 Task: Create a rule from the Routing list, Task moved to a section -> Set Priority in the project AnchorTech , set the section as Done clear the priority
Action: Mouse moved to (1034, 93)
Screenshot: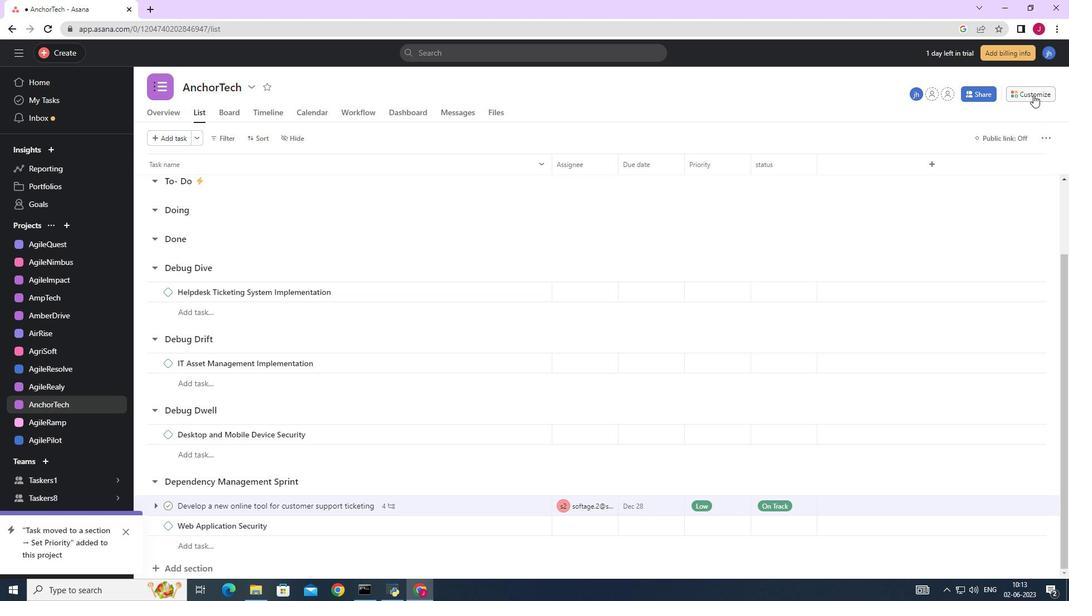 
Action: Mouse pressed left at (1034, 93)
Screenshot: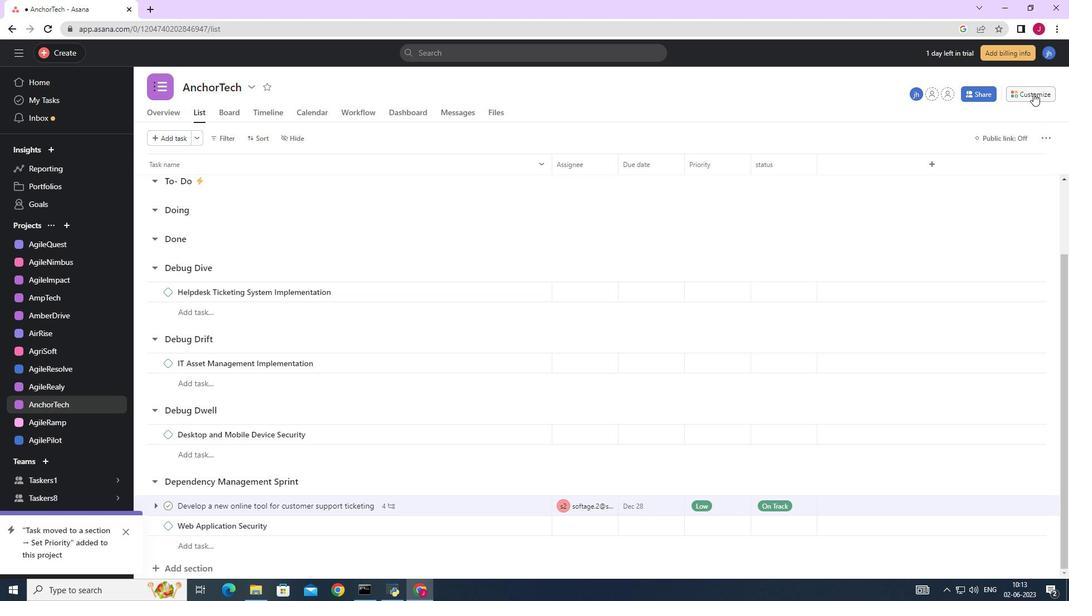 
Action: Mouse moved to (833, 245)
Screenshot: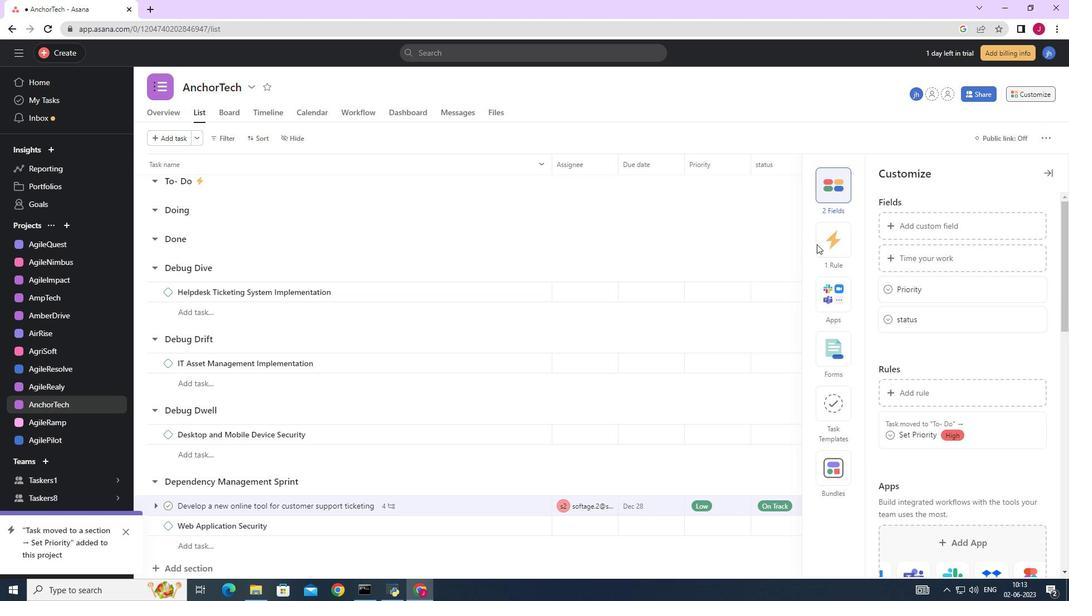 
Action: Mouse pressed left at (833, 245)
Screenshot: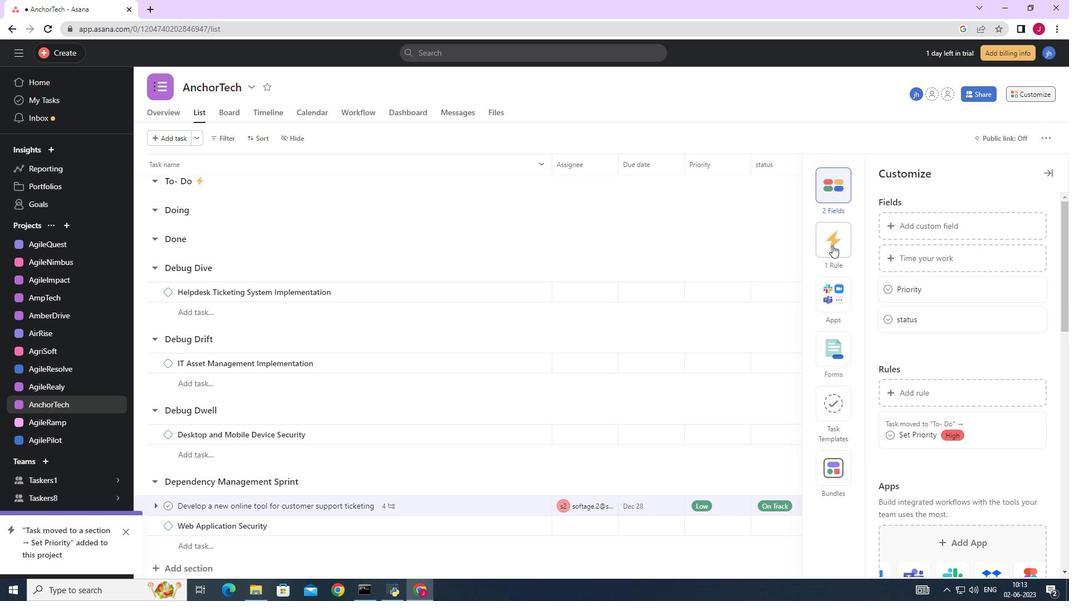 
Action: Mouse moved to (929, 222)
Screenshot: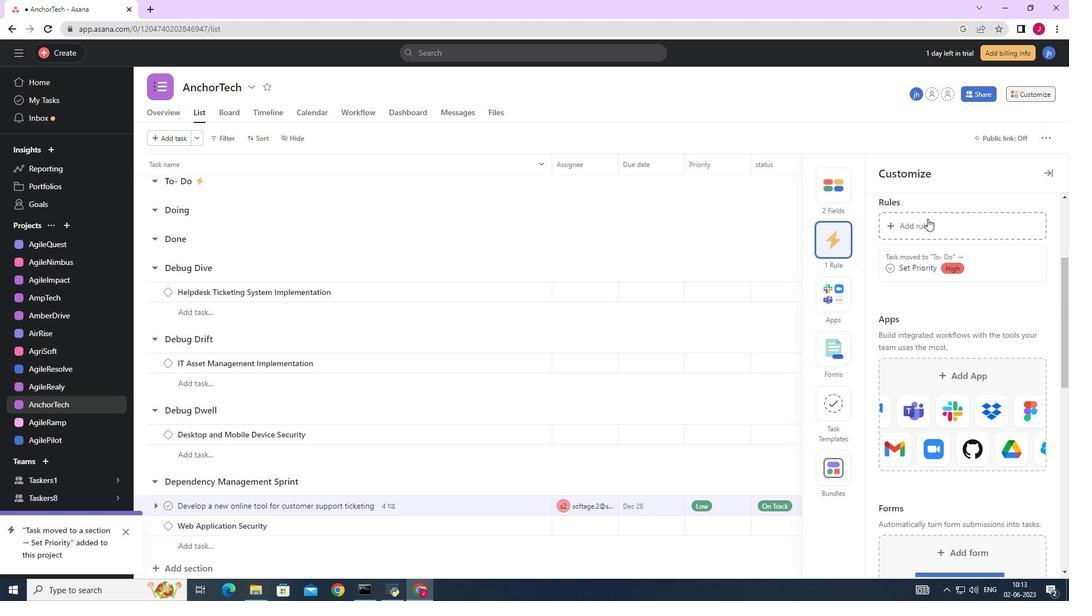 
Action: Mouse pressed left at (929, 222)
Screenshot: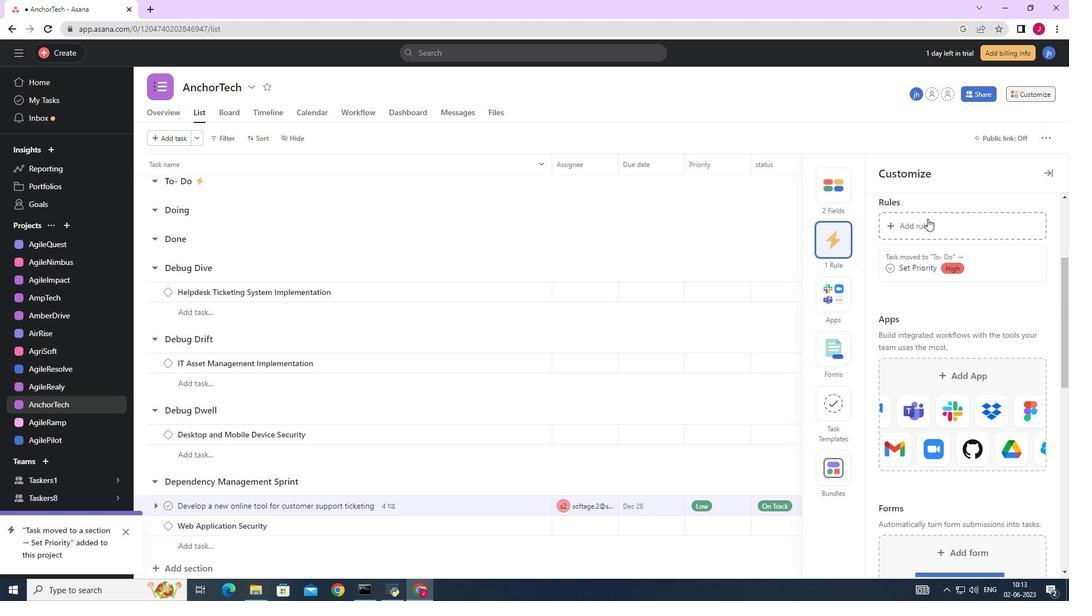 
Action: Mouse moved to (216, 142)
Screenshot: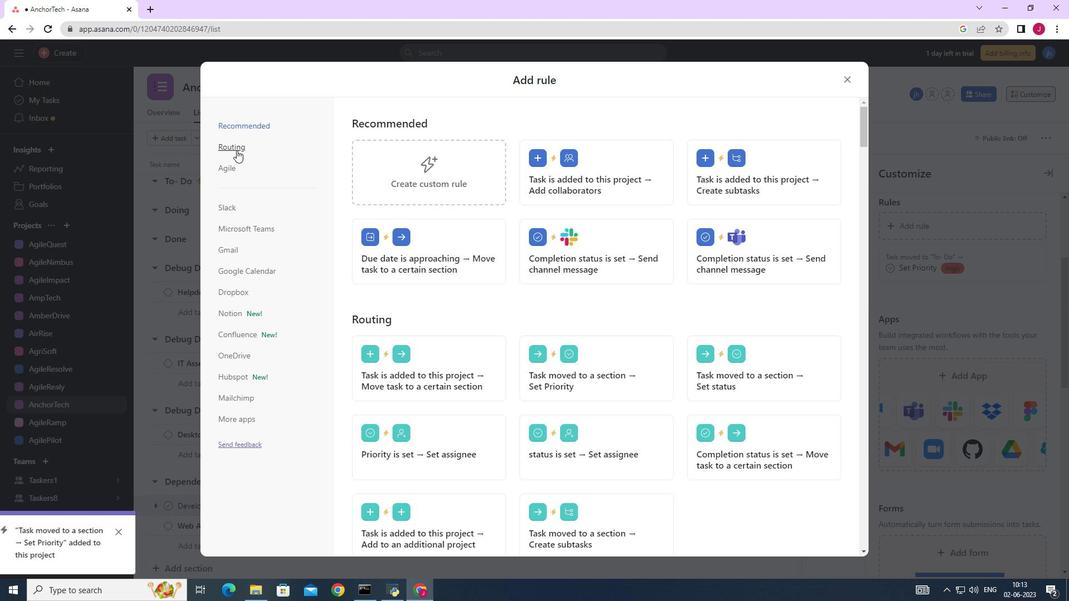 
Action: Mouse pressed left at (216, 142)
Screenshot: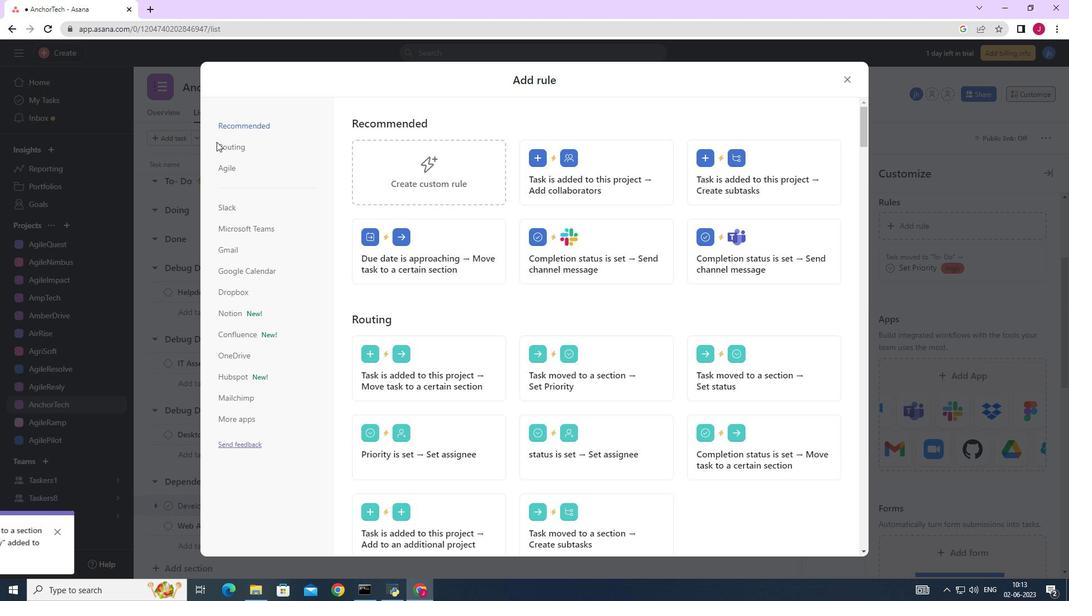 
Action: Mouse moved to (227, 146)
Screenshot: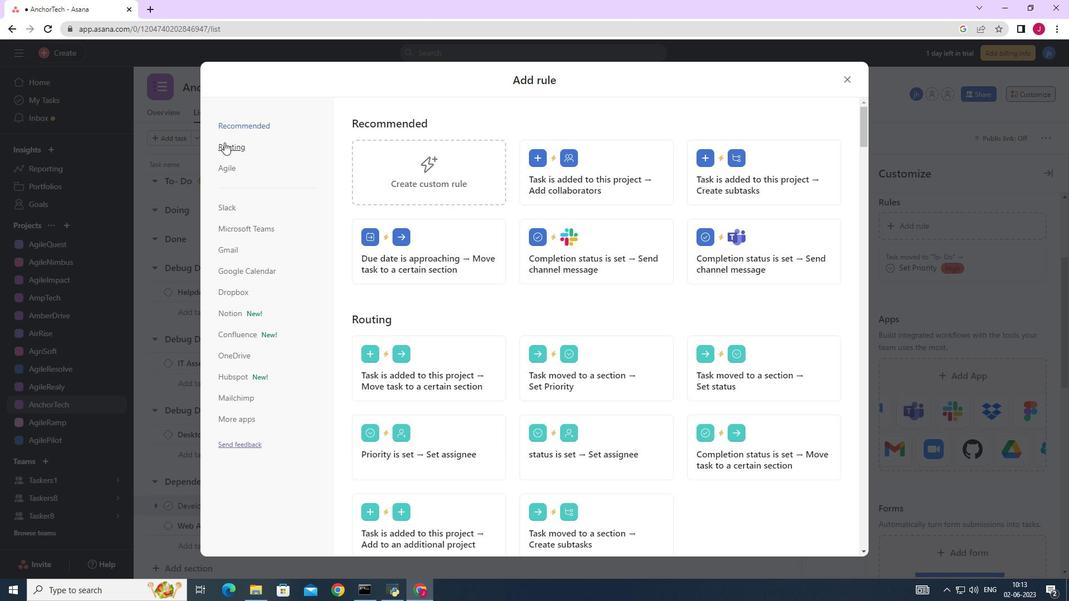 
Action: Mouse pressed left at (227, 146)
Screenshot: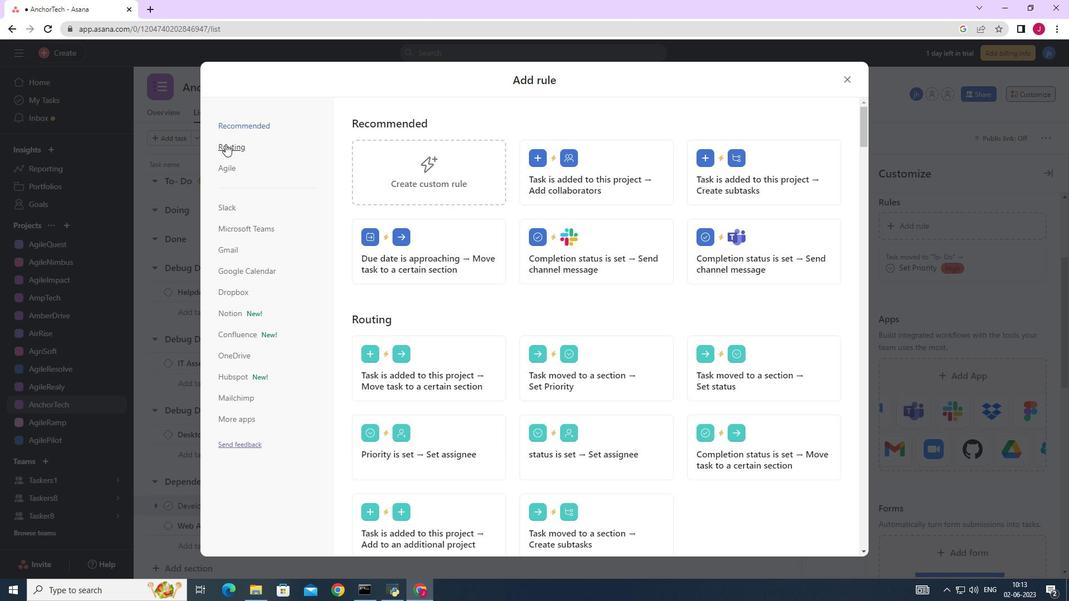 
Action: Mouse moved to (577, 186)
Screenshot: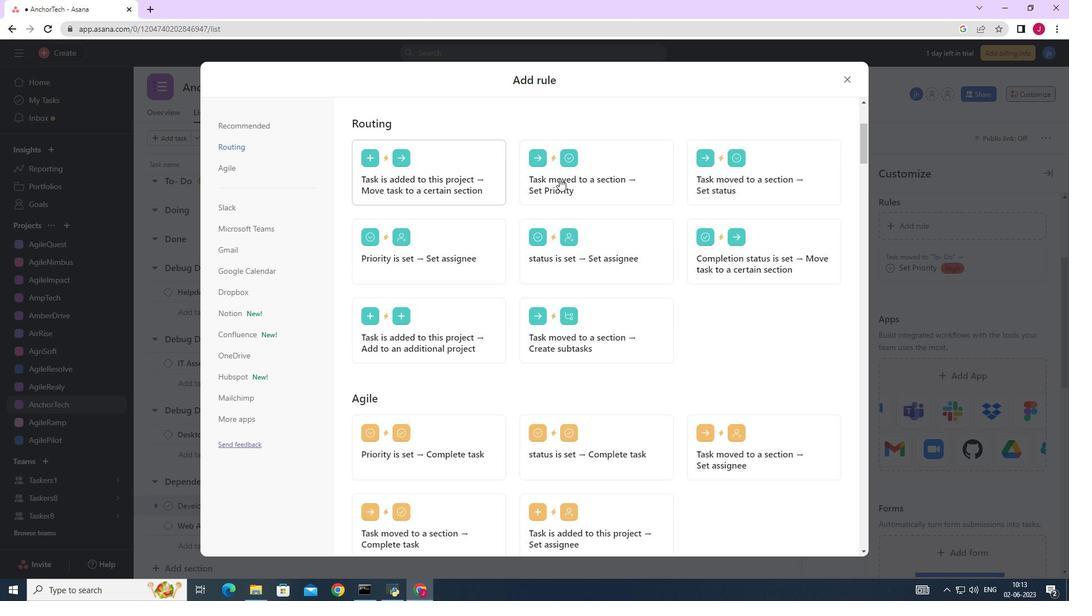 
Action: Mouse pressed left at (577, 186)
Screenshot: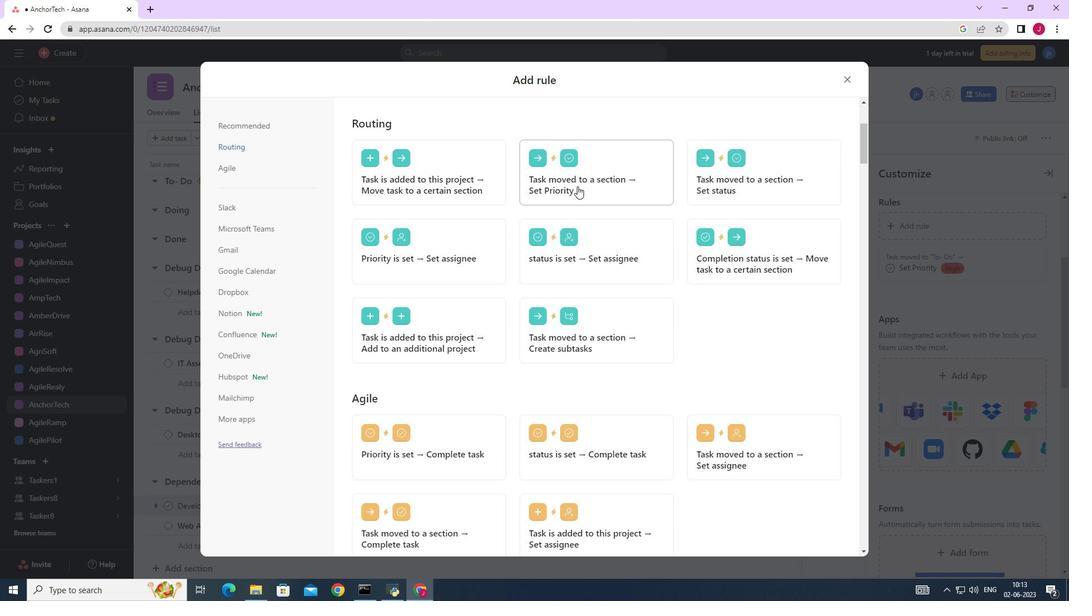 
Action: Mouse moved to (469, 306)
Screenshot: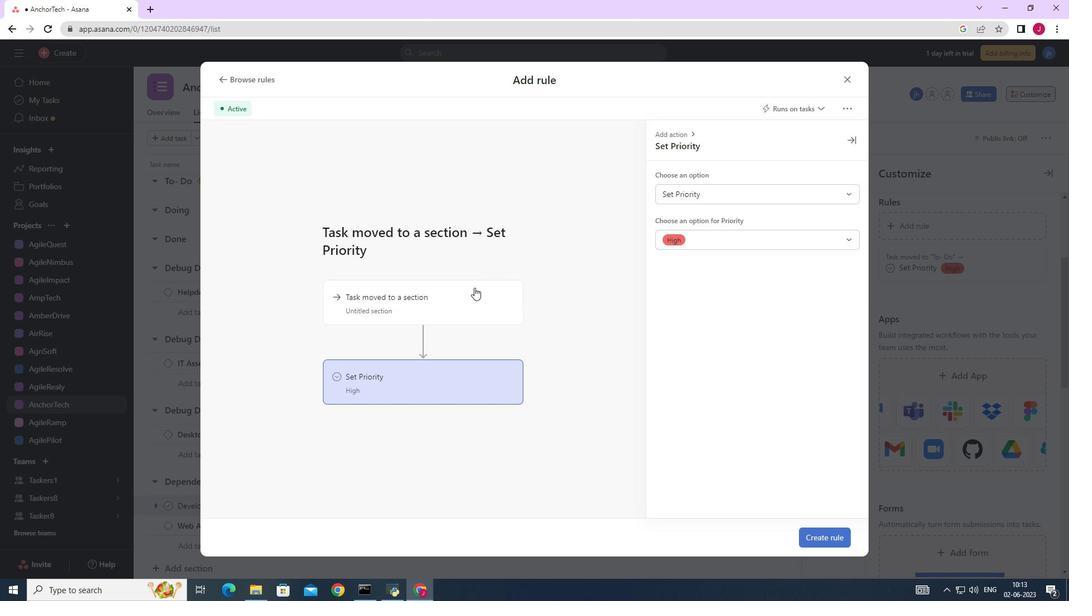 
Action: Mouse pressed left at (469, 306)
Screenshot: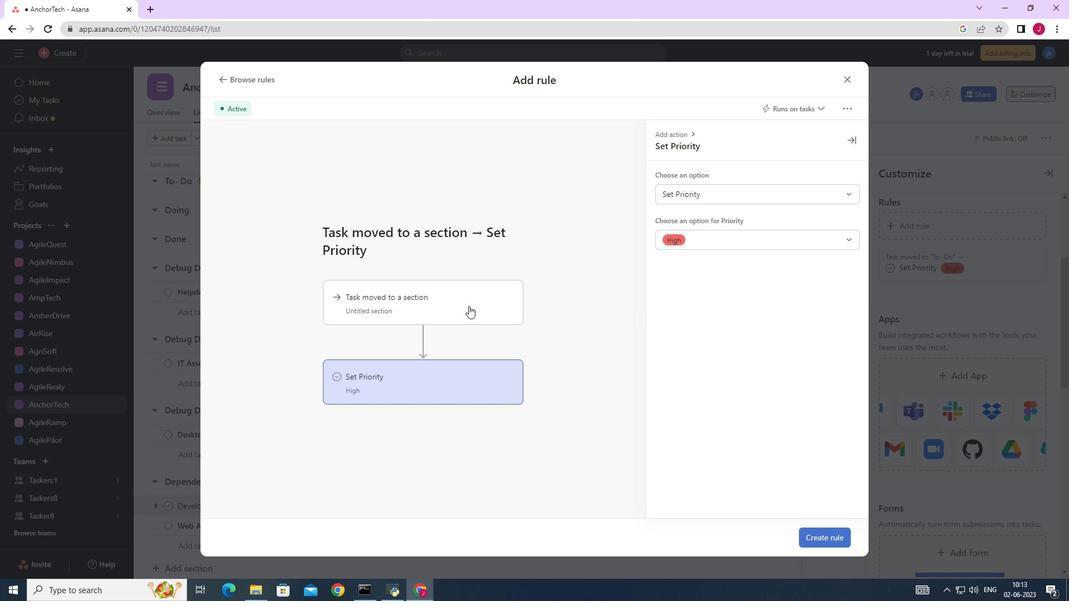 
Action: Mouse moved to (699, 191)
Screenshot: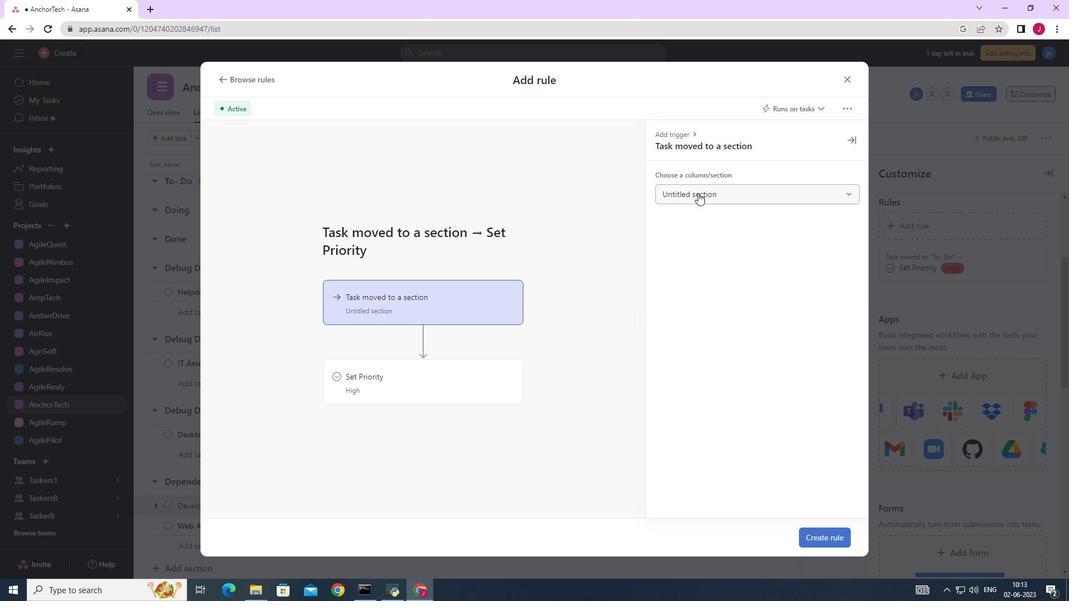
Action: Mouse pressed left at (699, 191)
Screenshot: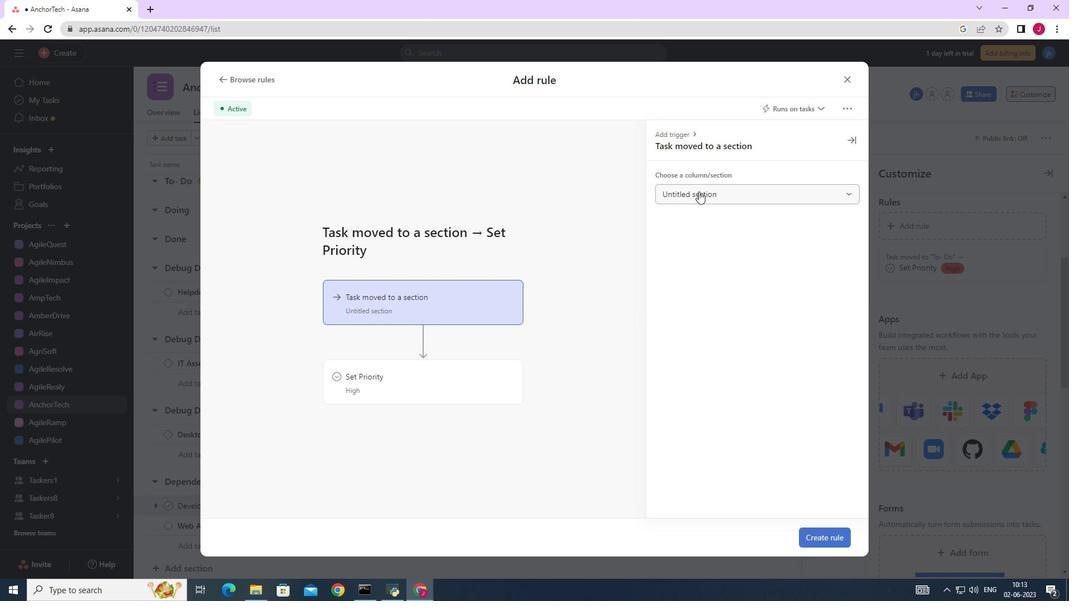
Action: Mouse moved to (694, 279)
Screenshot: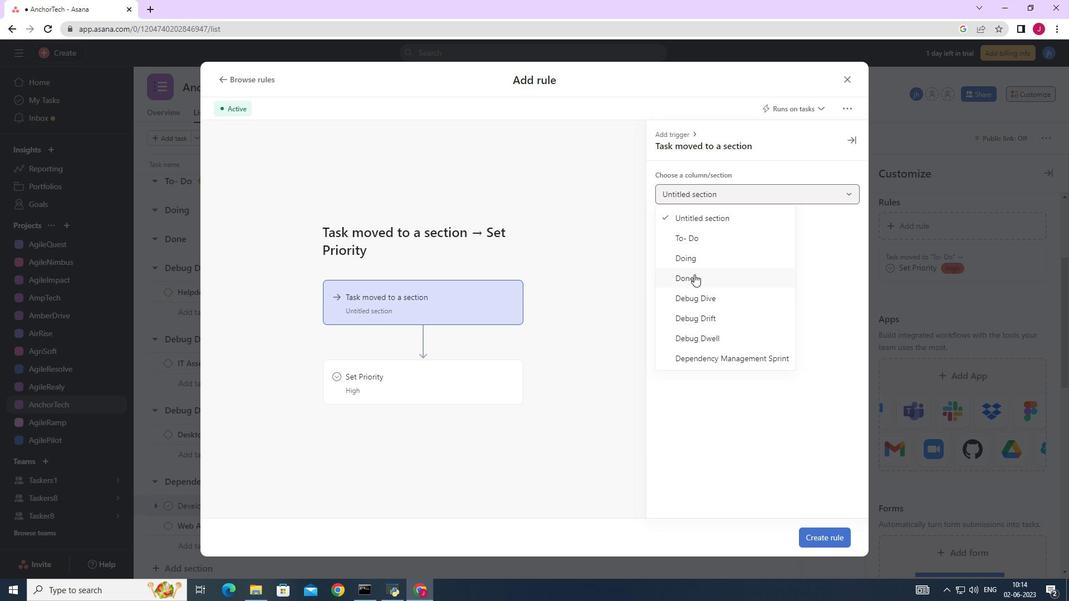 
Action: Mouse pressed left at (694, 279)
Screenshot: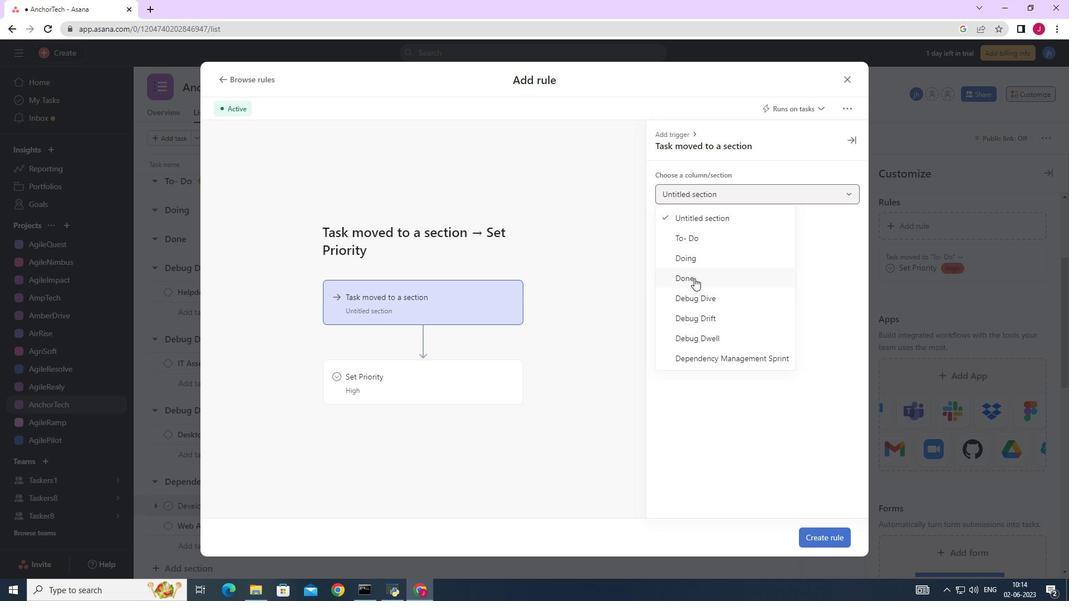 
Action: Mouse moved to (456, 382)
Screenshot: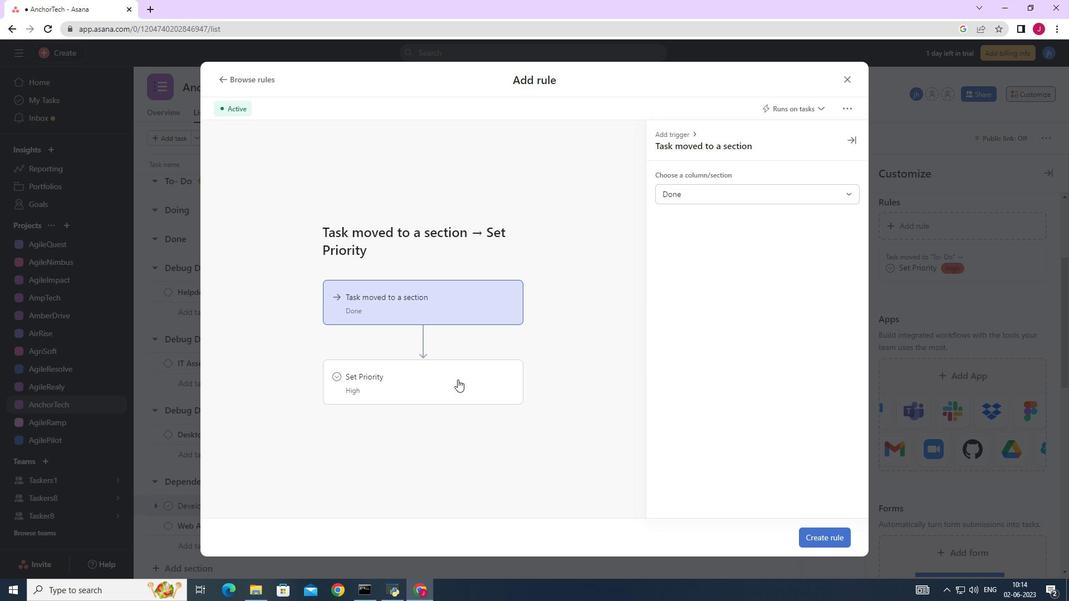 
Action: Mouse pressed left at (456, 382)
Screenshot: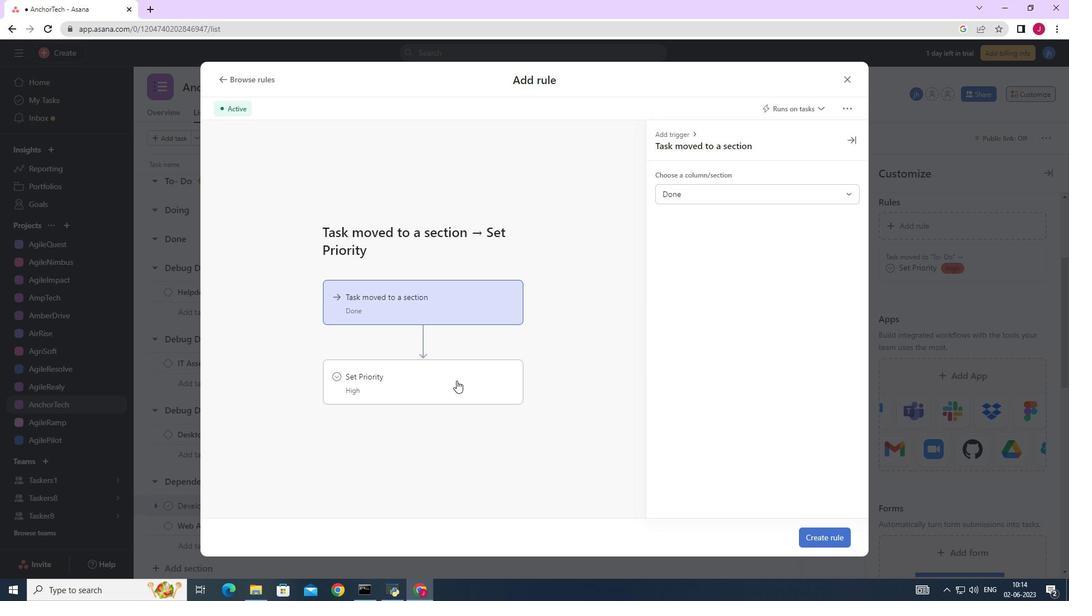
Action: Mouse moved to (718, 190)
Screenshot: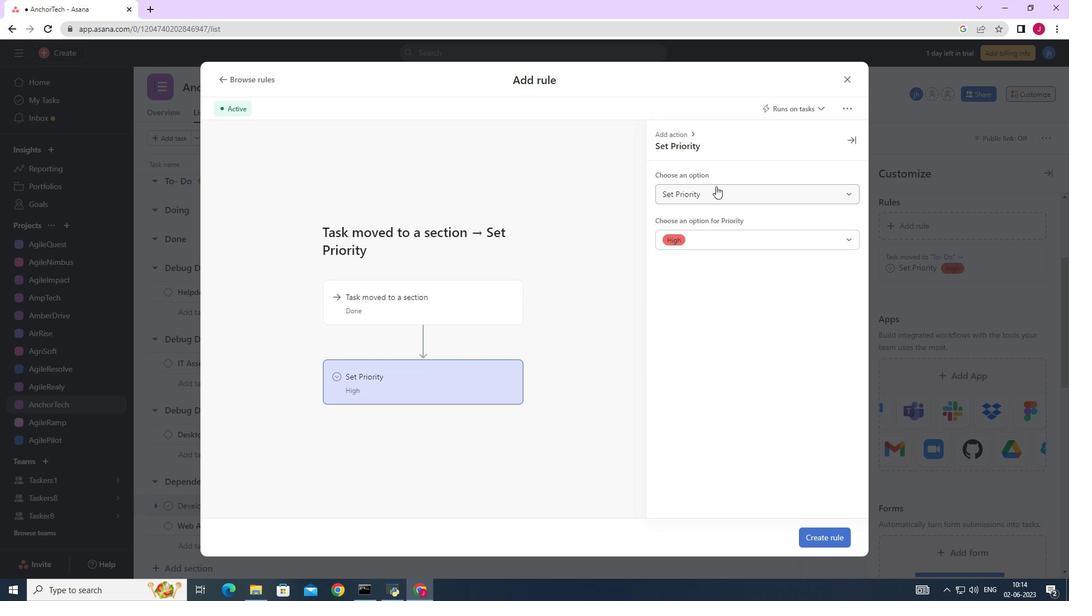 
Action: Mouse pressed left at (718, 190)
Screenshot: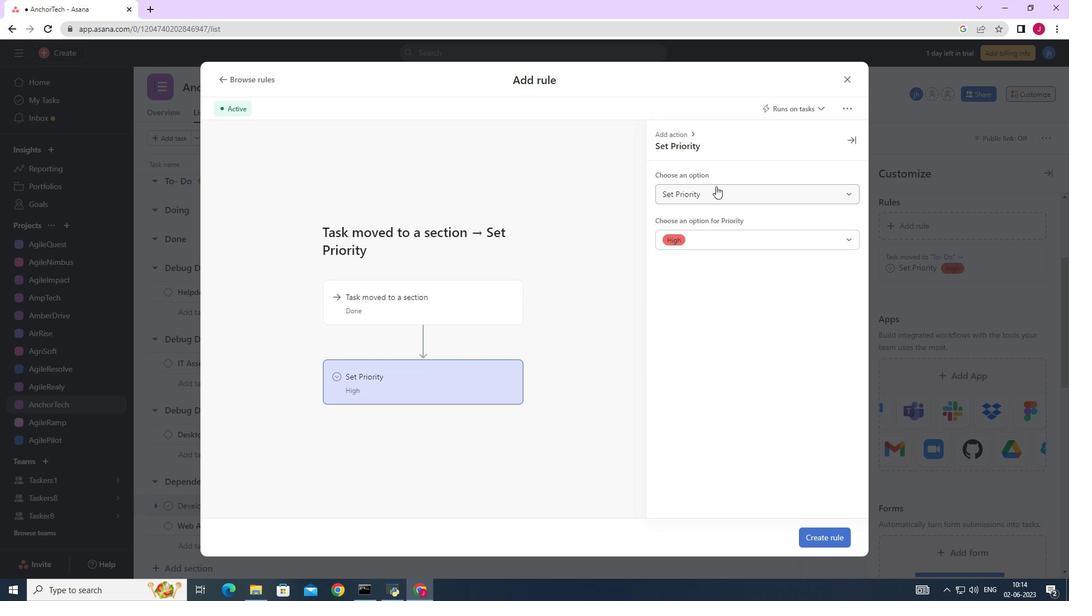 
Action: Mouse moved to (713, 237)
Screenshot: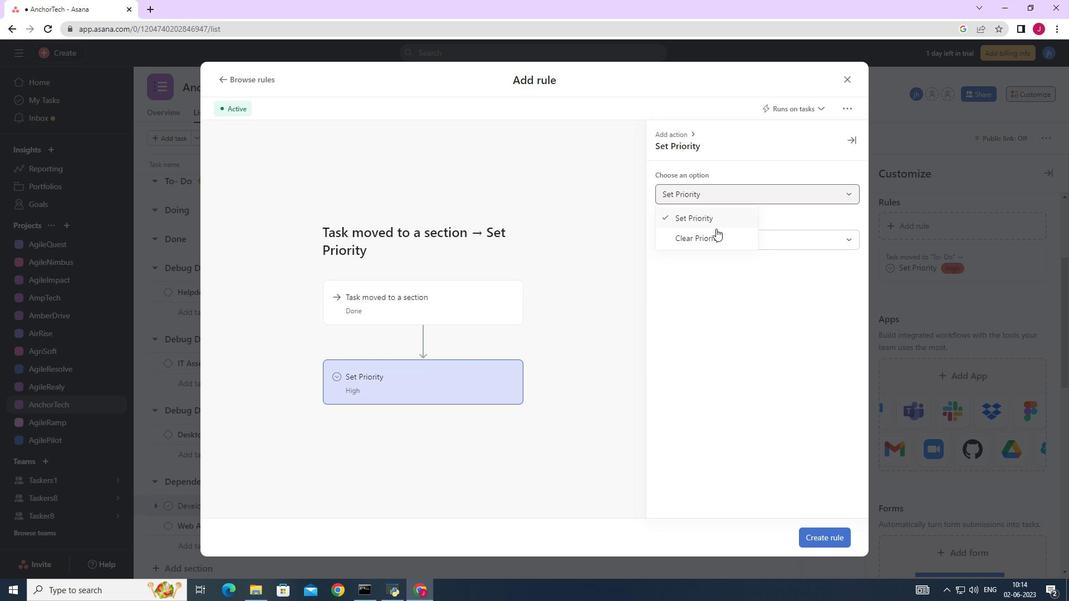
Action: Mouse pressed left at (713, 237)
Screenshot: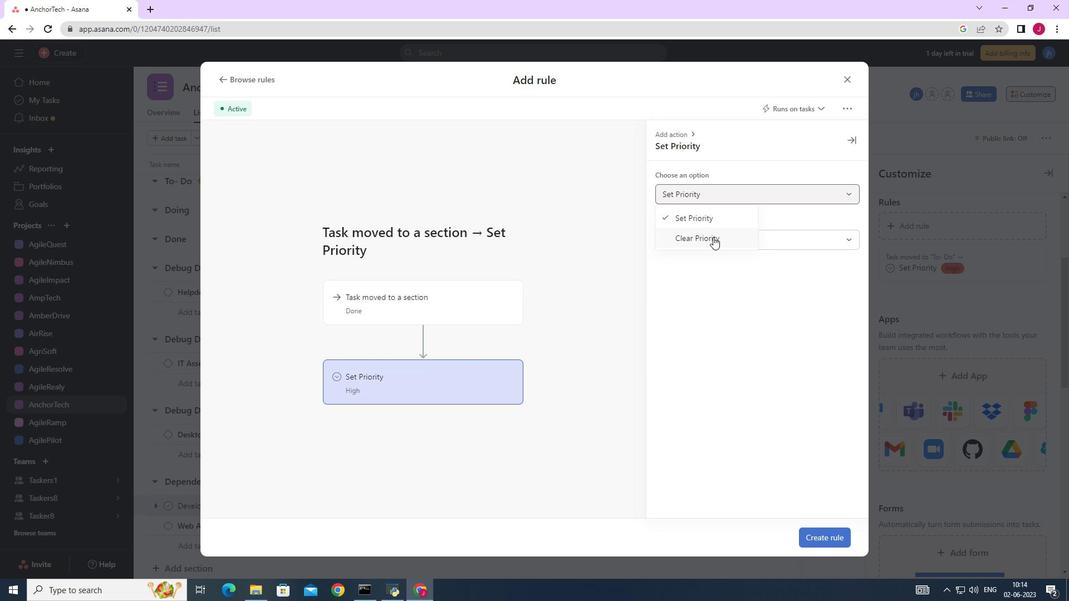 
Action: Mouse moved to (487, 390)
Screenshot: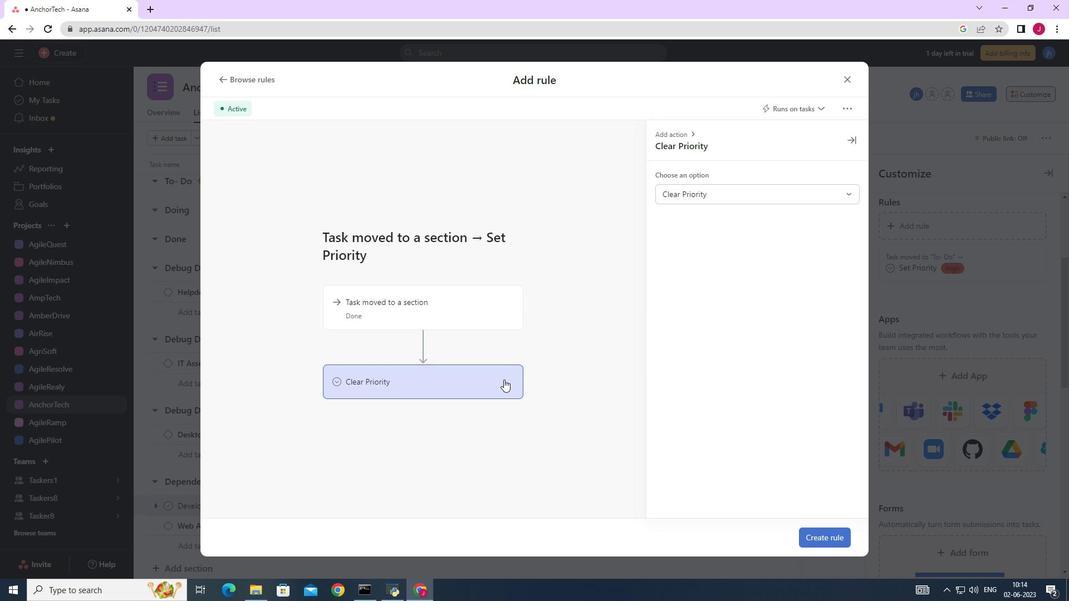 
Action: Mouse pressed left at (487, 390)
Screenshot: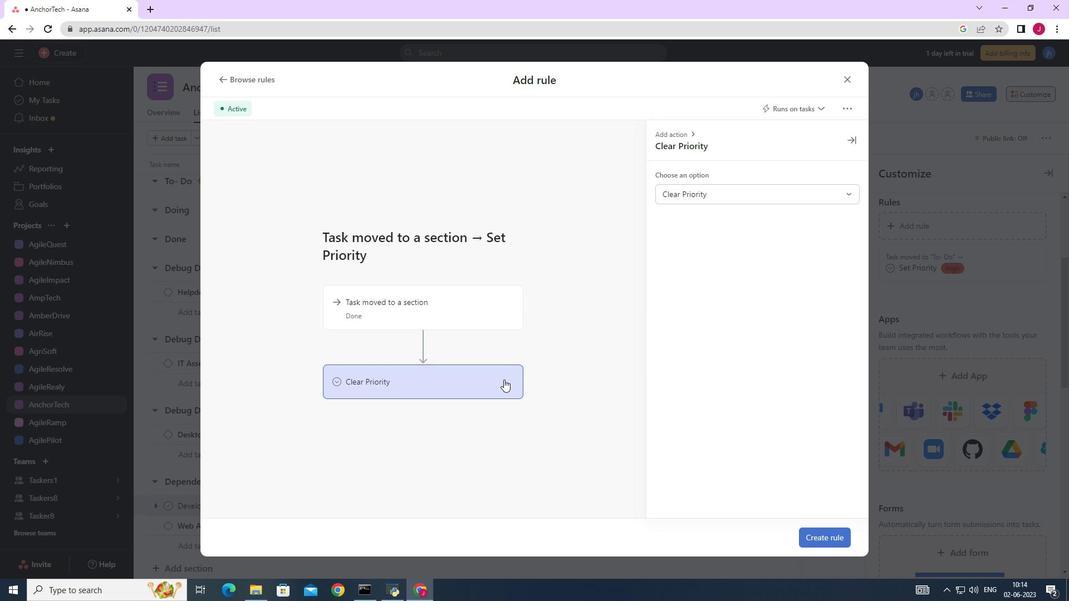
Action: Mouse moved to (823, 537)
Screenshot: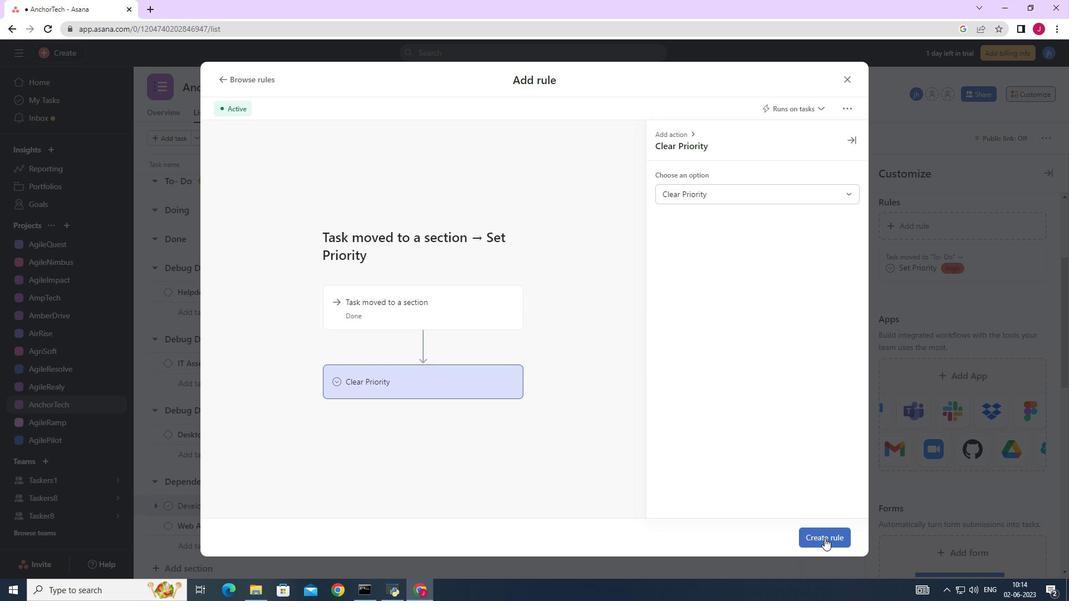 
Action: Mouse pressed left at (823, 537)
Screenshot: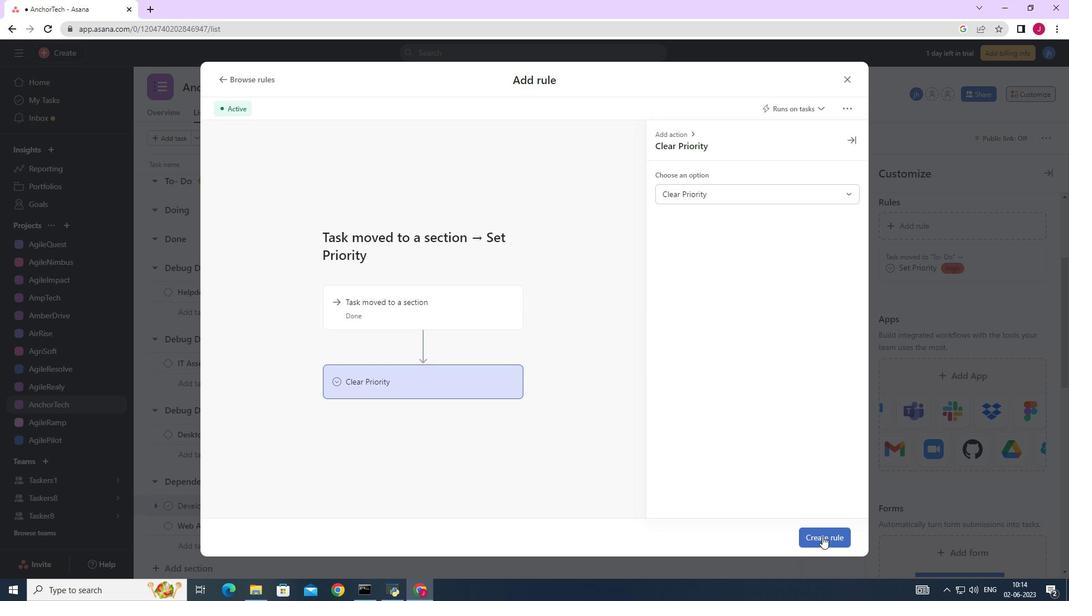 
Action: Mouse moved to (823, 536)
Screenshot: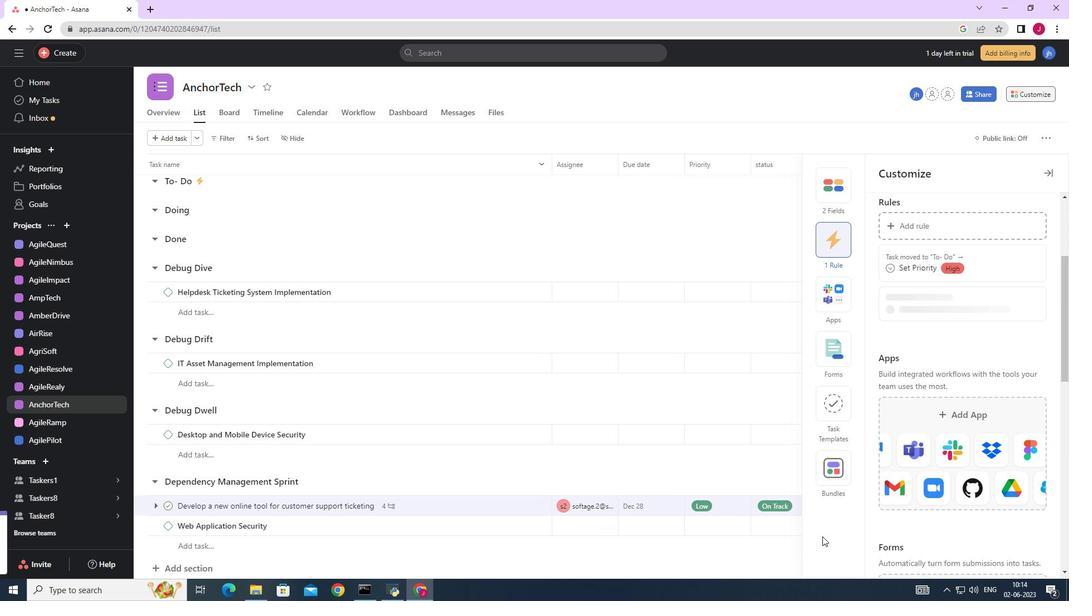 
